 Task: Add a condition where "Priority Is High" in unsolved tickets in your groups.
Action: Mouse moved to (410, 465)
Screenshot: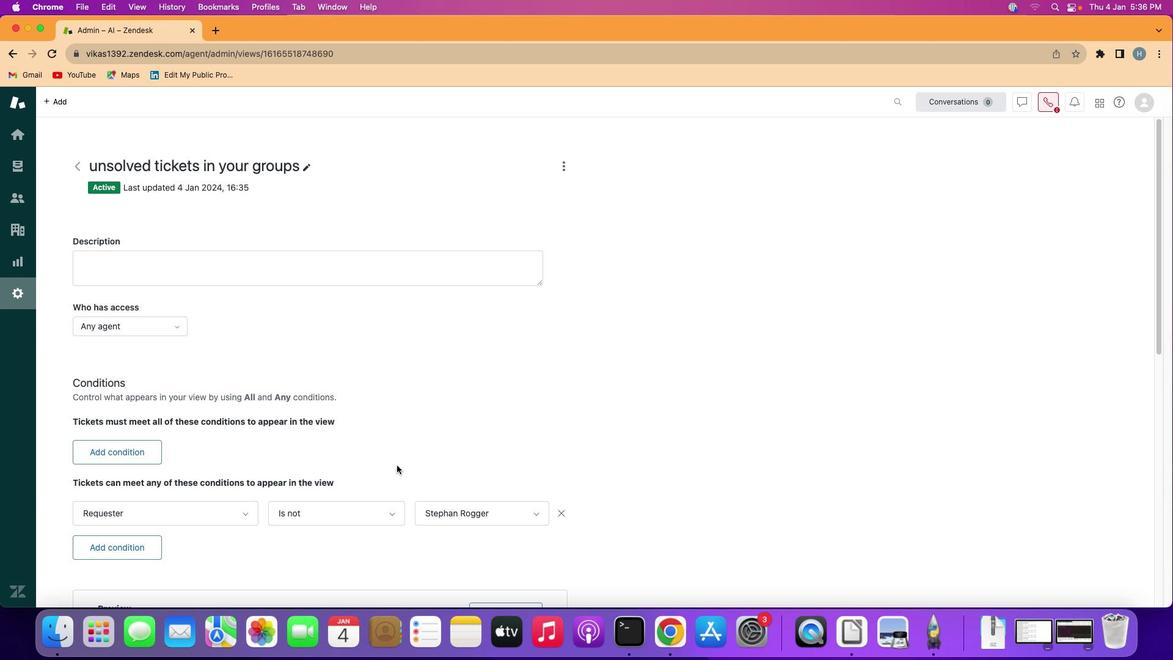 
Action: Mouse pressed left at (410, 465)
Screenshot: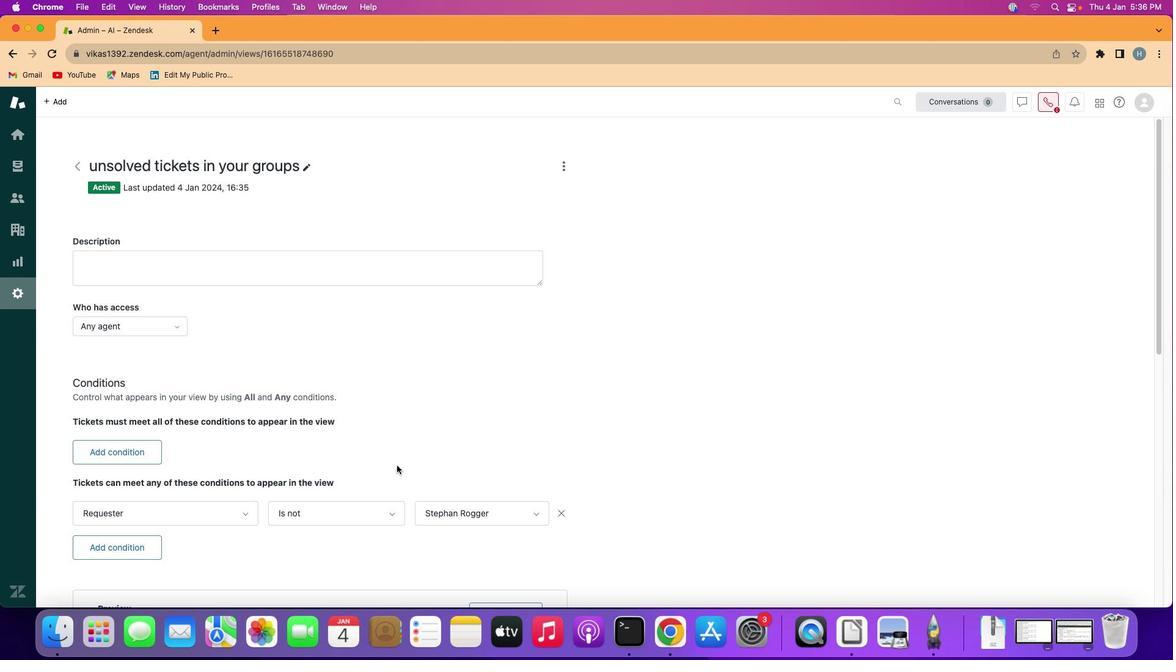 
Action: Mouse moved to (126, 454)
Screenshot: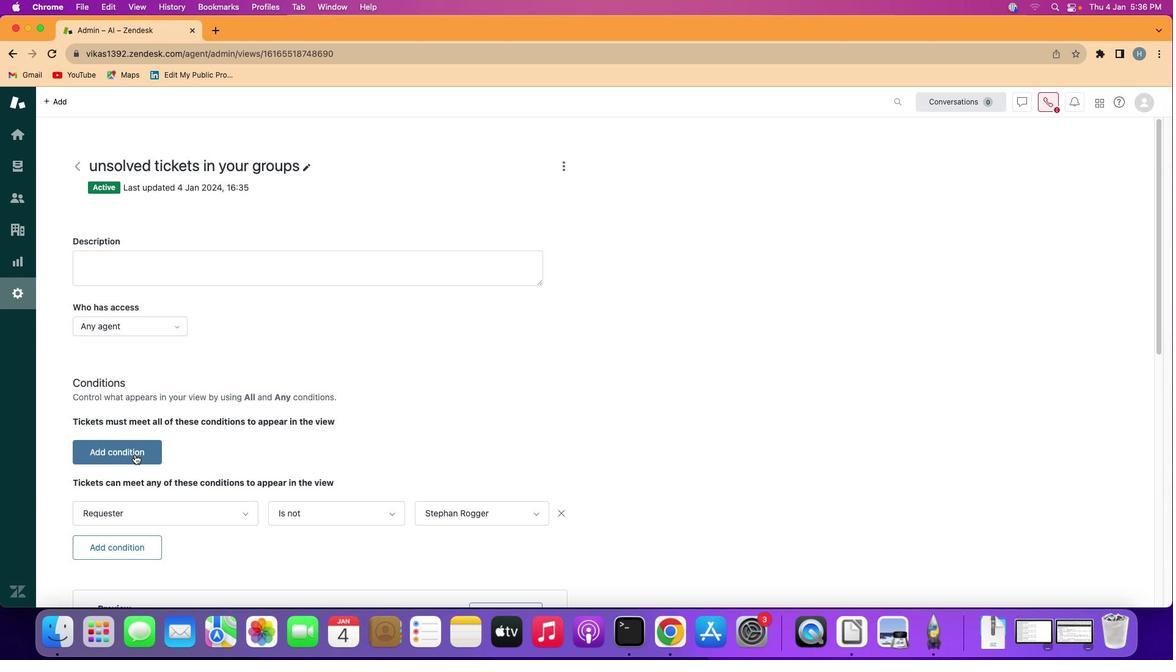 
Action: Mouse pressed left at (126, 454)
Screenshot: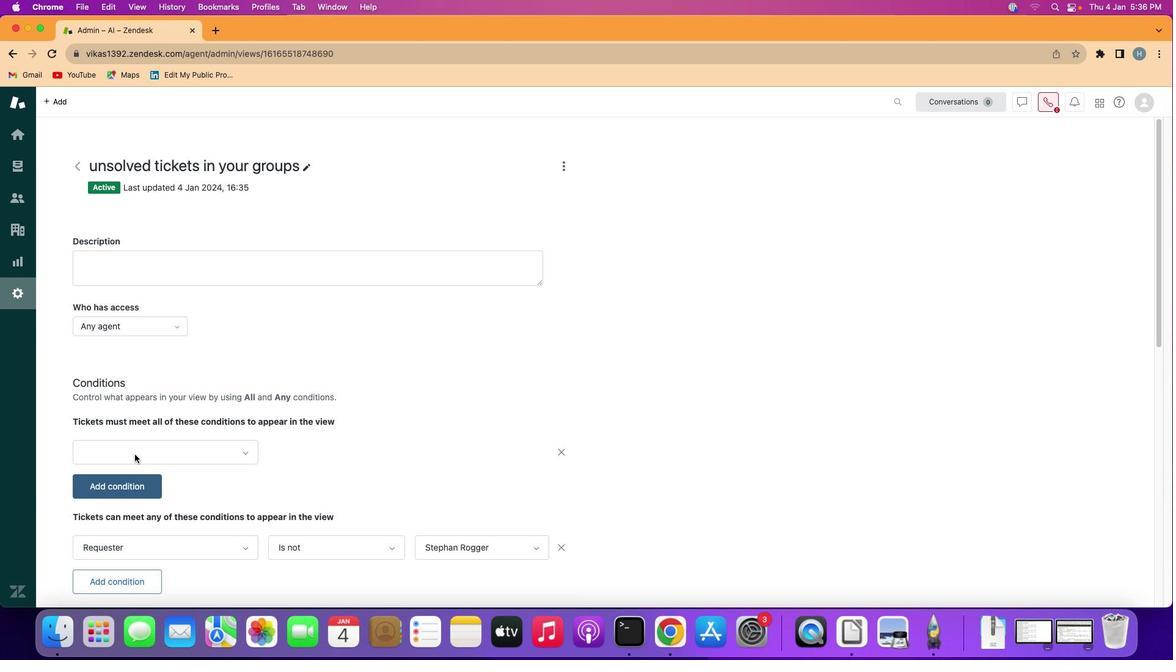 
Action: Mouse moved to (142, 453)
Screenshot: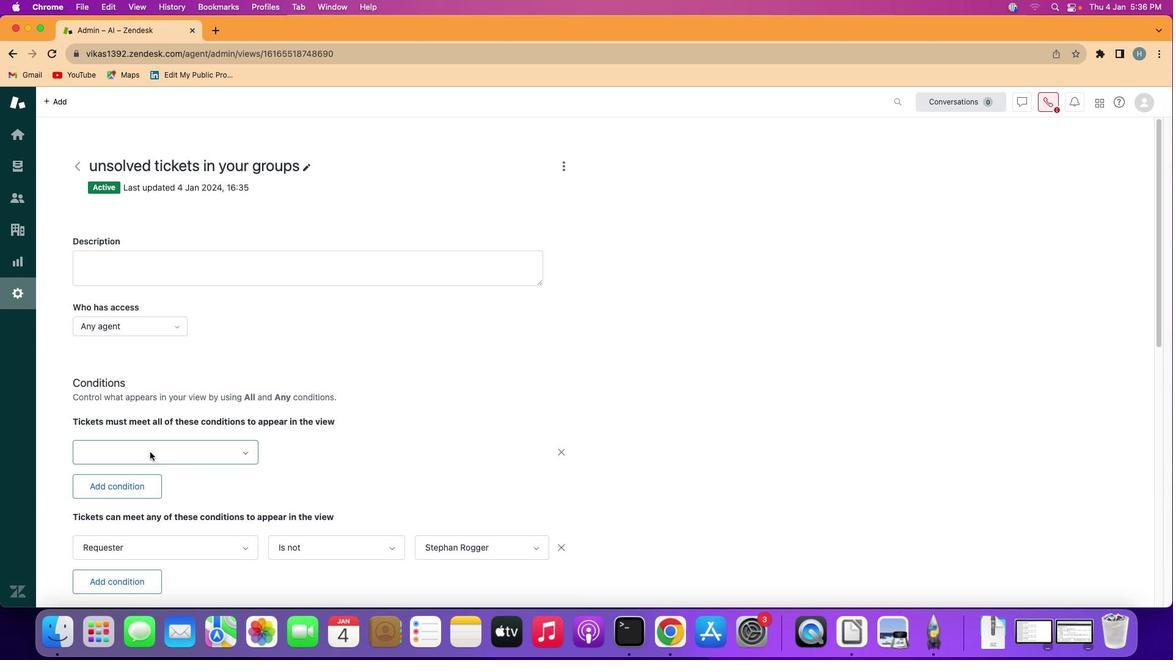 
Action: Mouse pressed left at (142, 453)
Screenshot: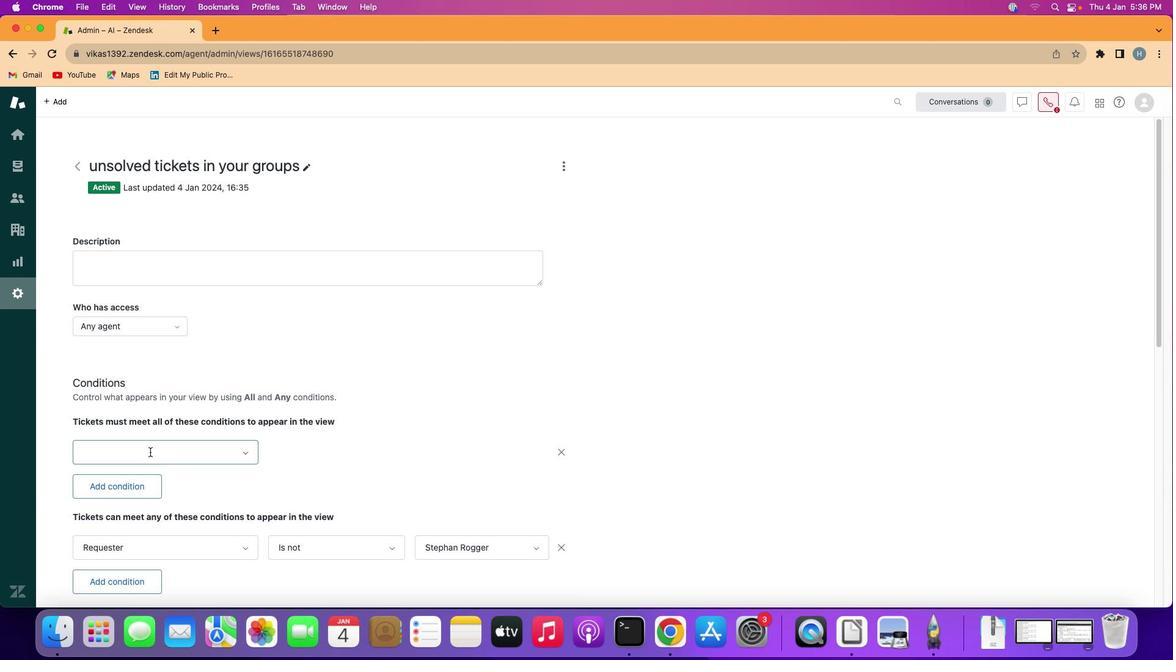 
Action: Mouse moved to (163, 351)
Screenshot: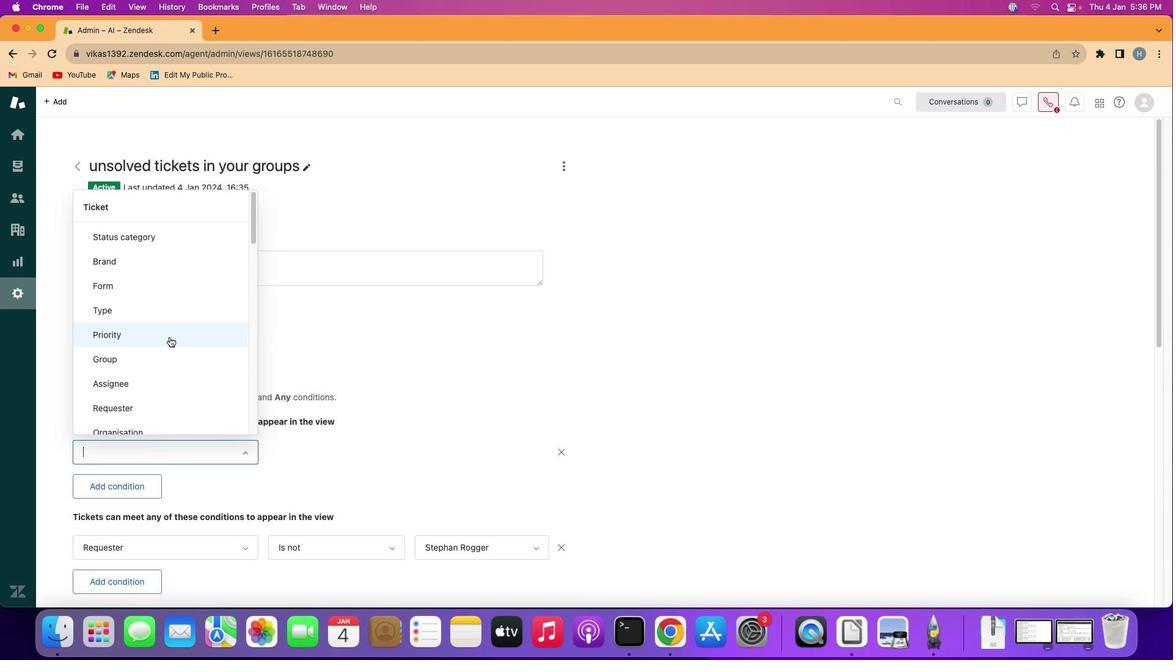 
Action: Mouse pressed left at (163, 351)
Screenshot: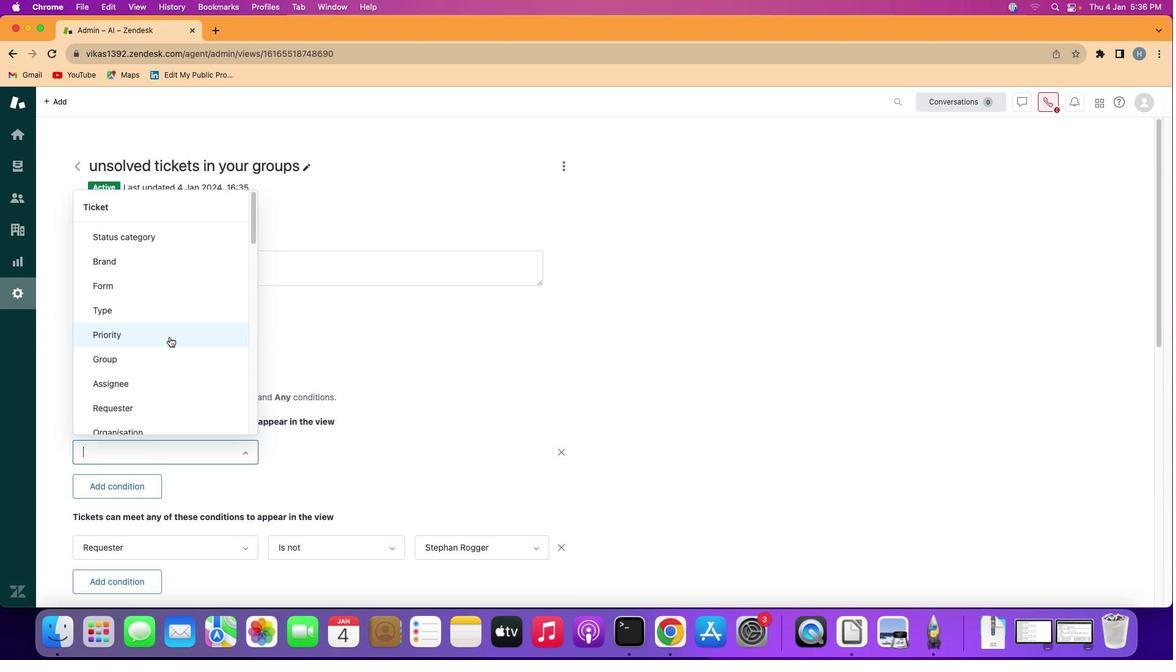 
Action: Mouse moved to (329, 455)
Screenshot: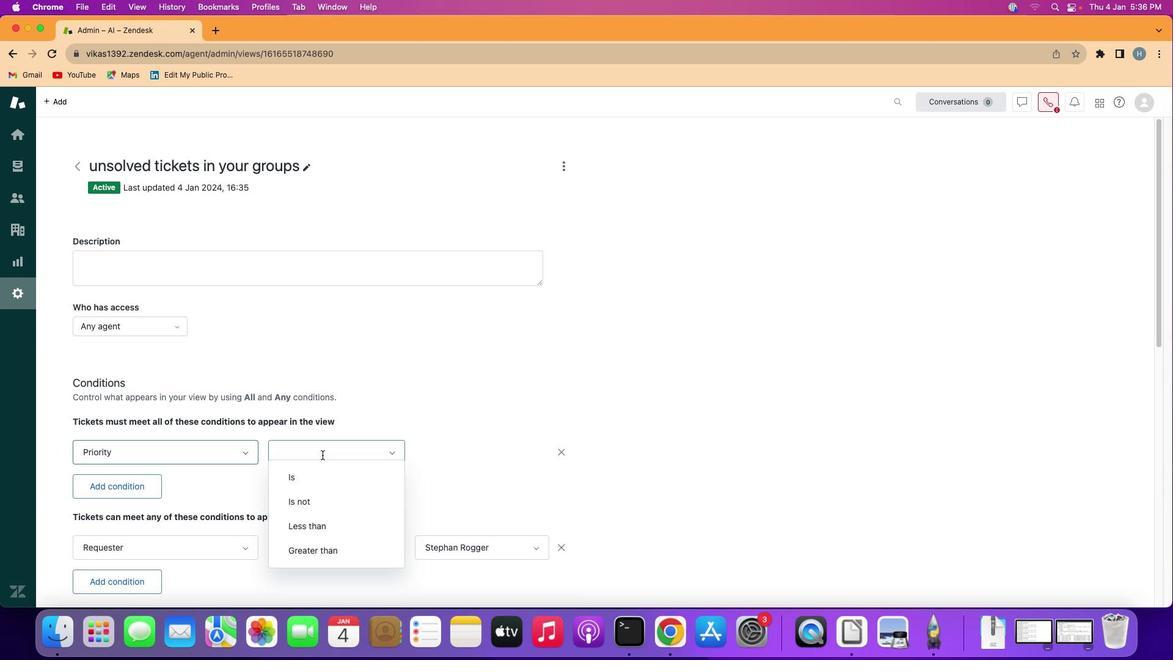 
Action: Mouse pressed left at (329, 455)
Screenshot: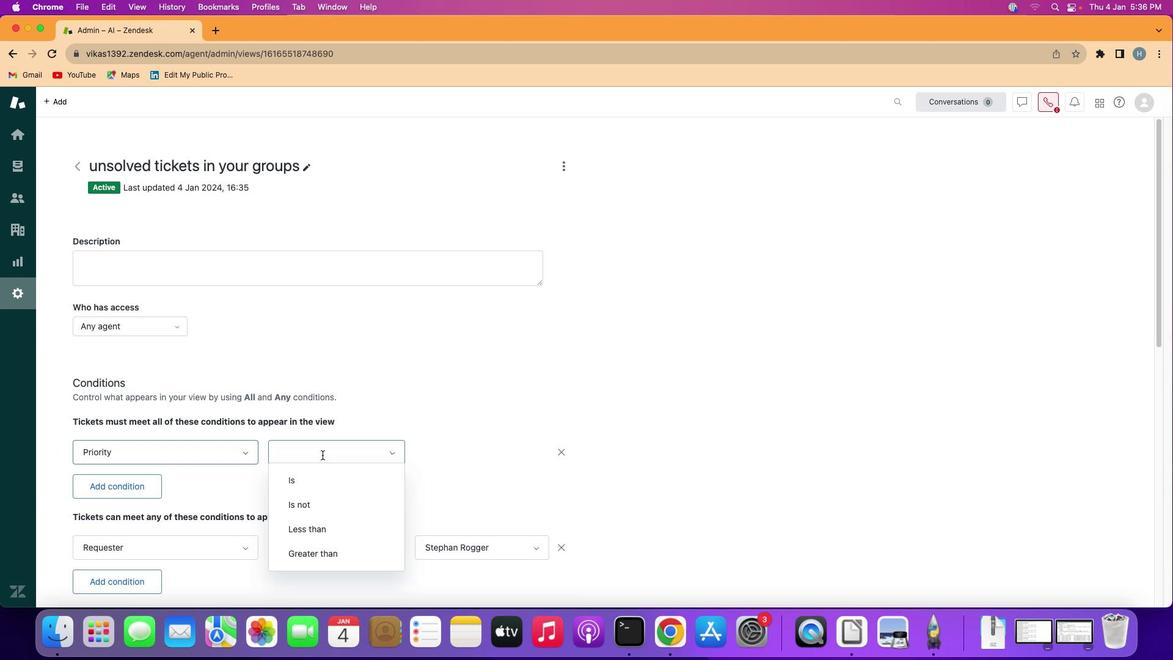 
Action: Mouse moved to (339, 478)
Screenshot: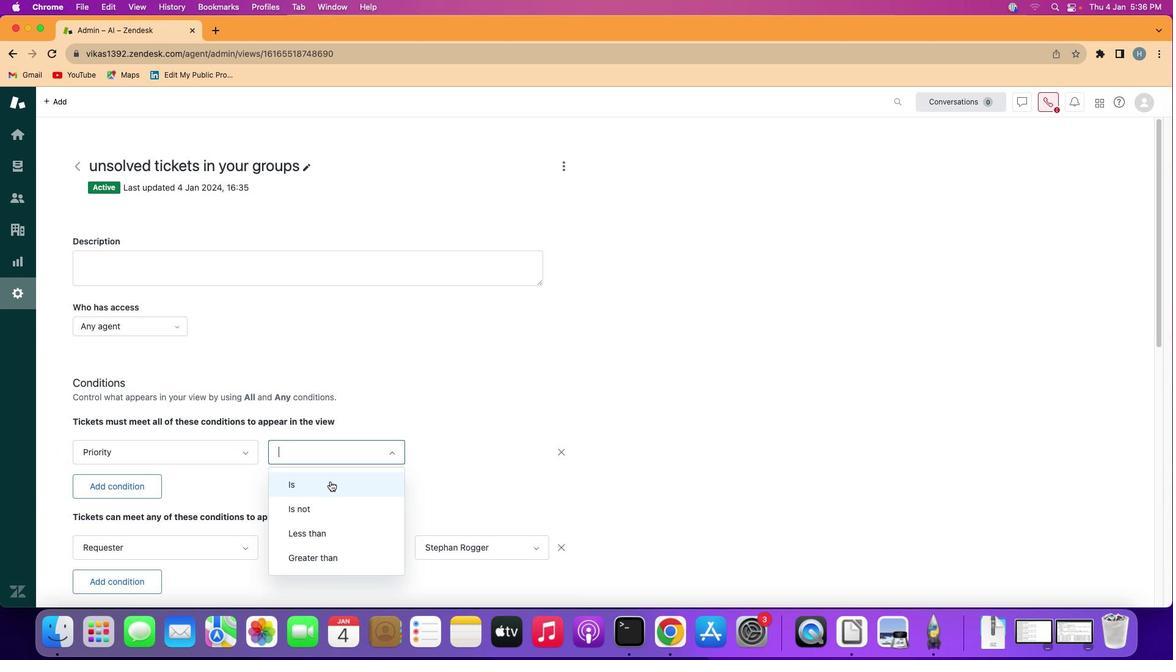 
Action: Mouse pressed left at (339, 478)
Screenshot: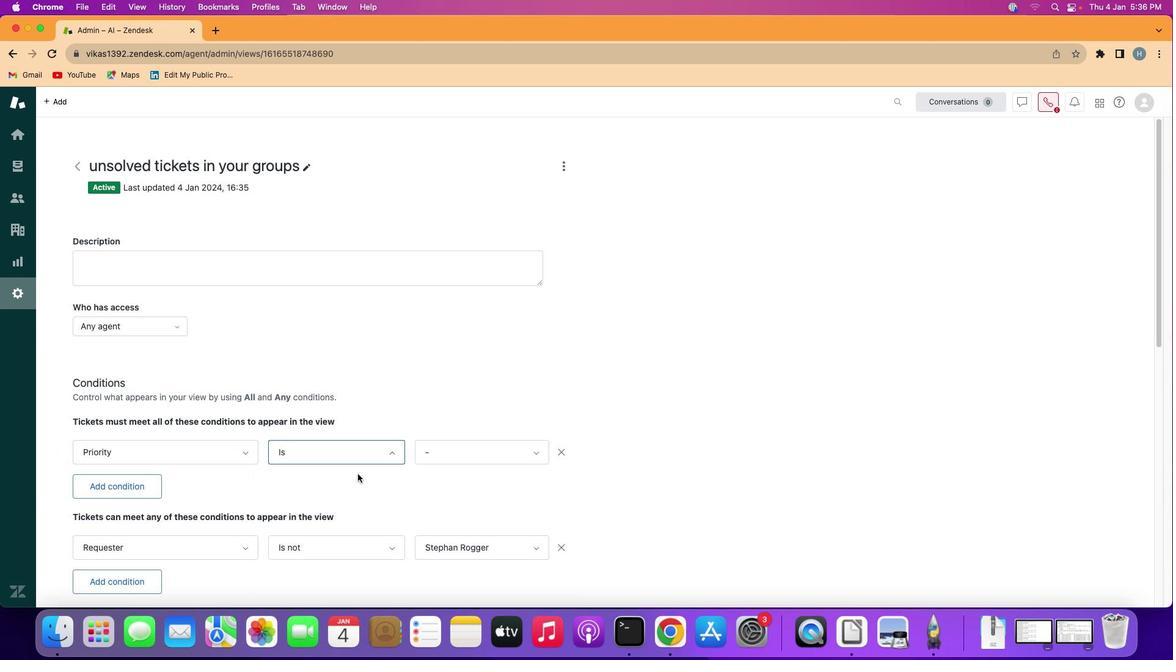 
Action: Mouse moved to (482, 449)
Screenshot: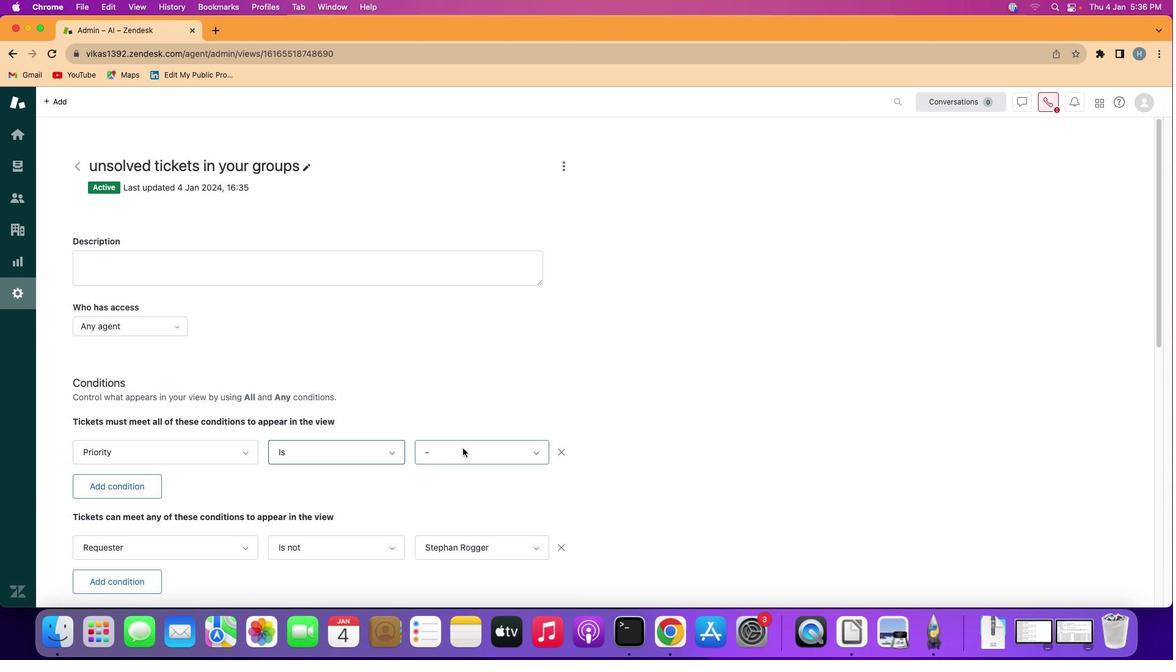 
Action: Mouse pressed left at (482, 449)
Screenshot: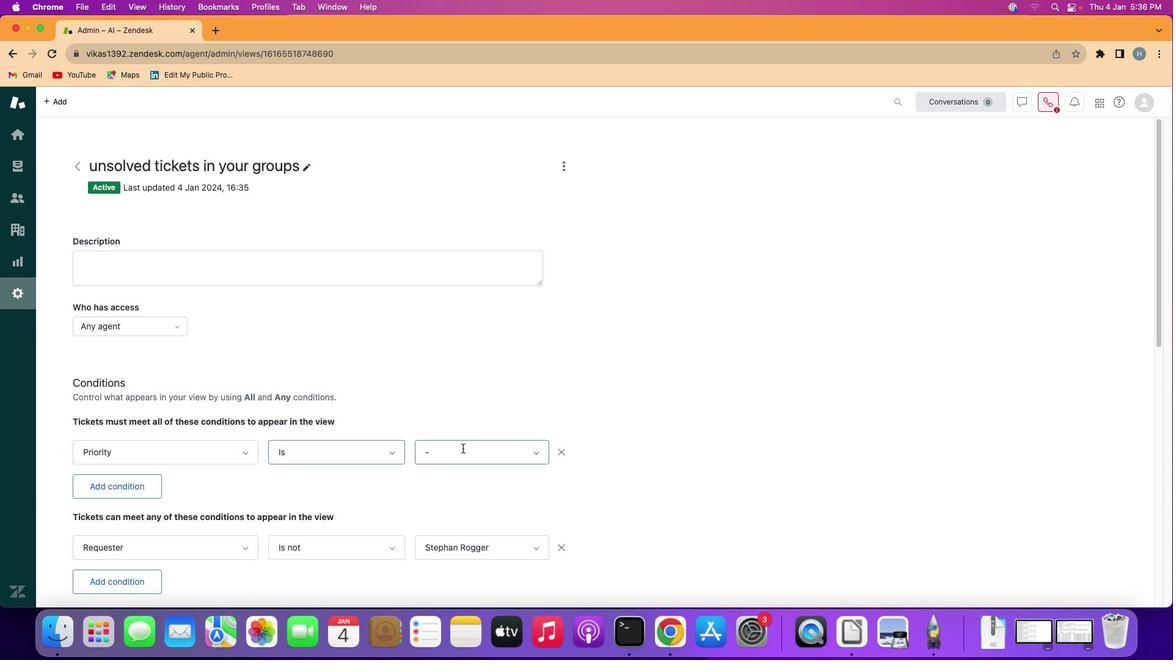 
Action: Mouse moved to (505, 540)
Screenshot: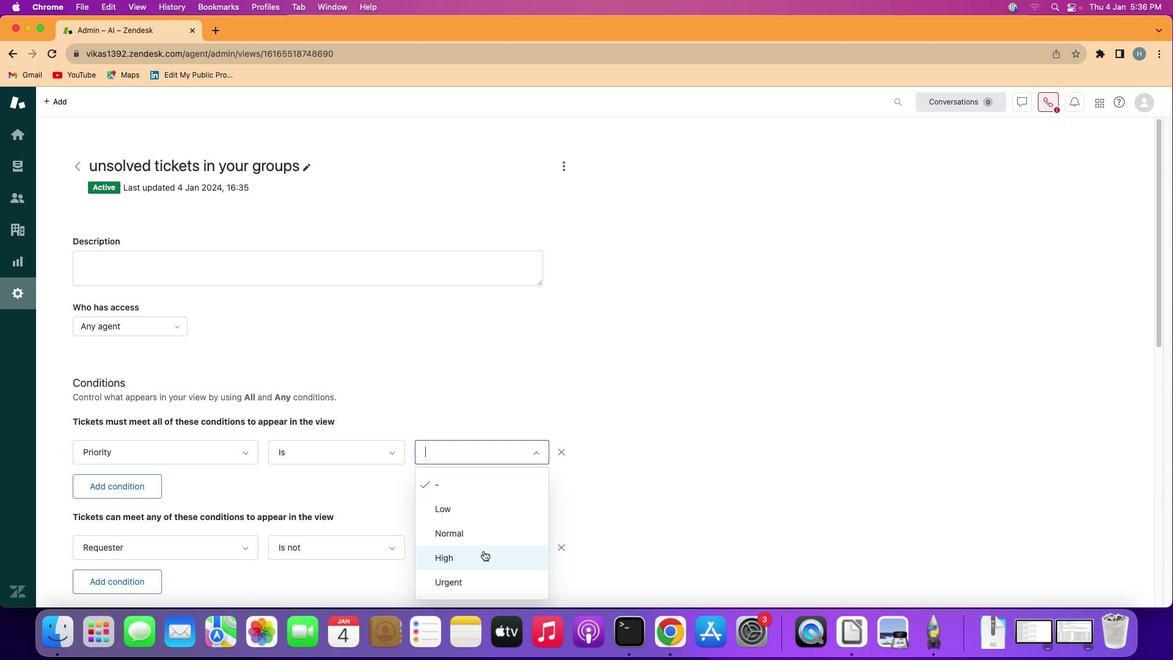 
Action: Mouse pressed left at (505, 540)
Screenshot: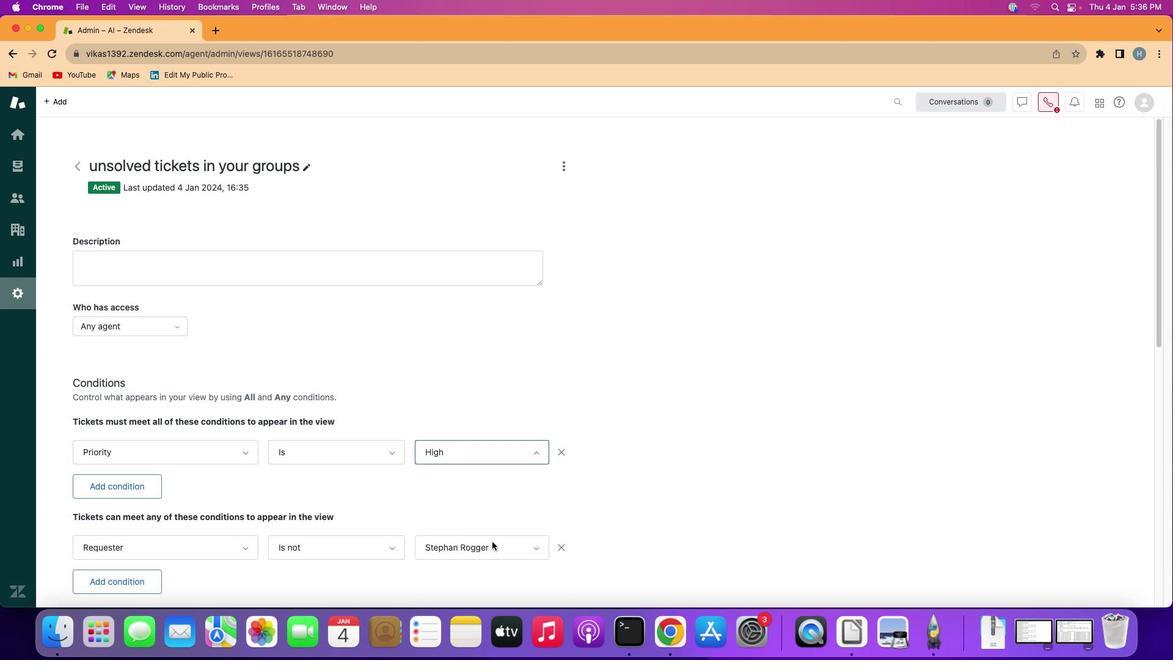 
Action: Mouse moved to (685, 448)
Screenshot: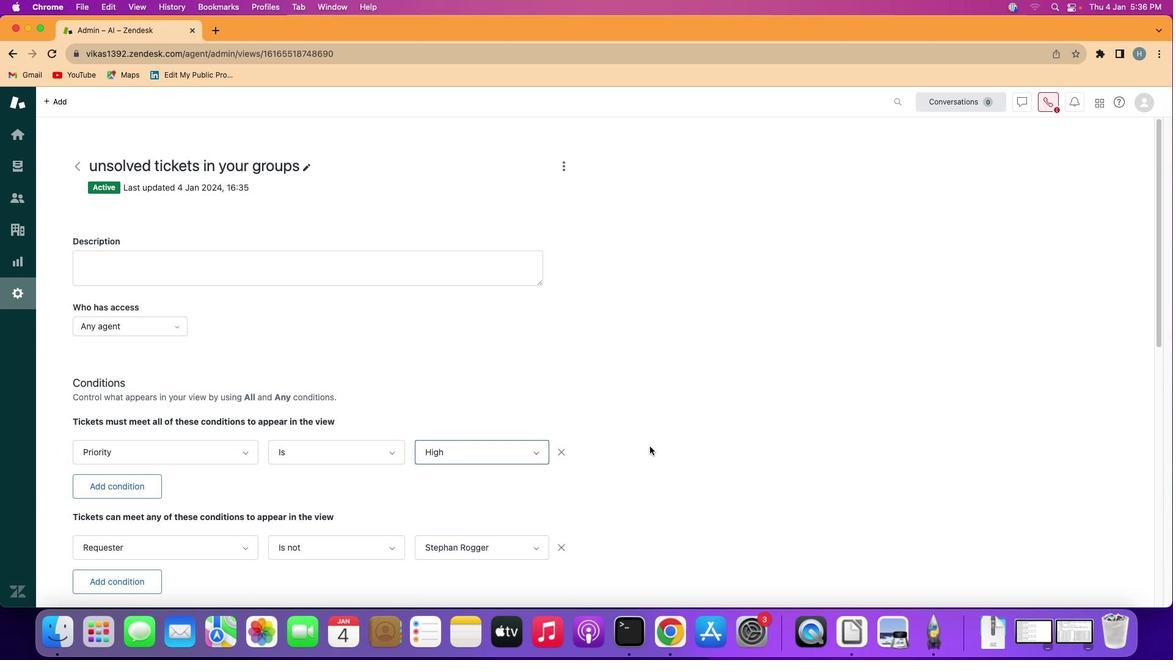 
